 Task: In the Contact  Layla_King@nyu.edu, schedule and save the meeting with title: 'Introducing Our Products and Services ', Select date: '19 August, 2023', select start time: 10:30:AM. Add location in person New York with meeting description: Kindly join this meeting to understand Product Demo and Service Presentation.. Logged in from softage.1@softage.net
Action: Mouse moved to (86, 55)
Screenshot: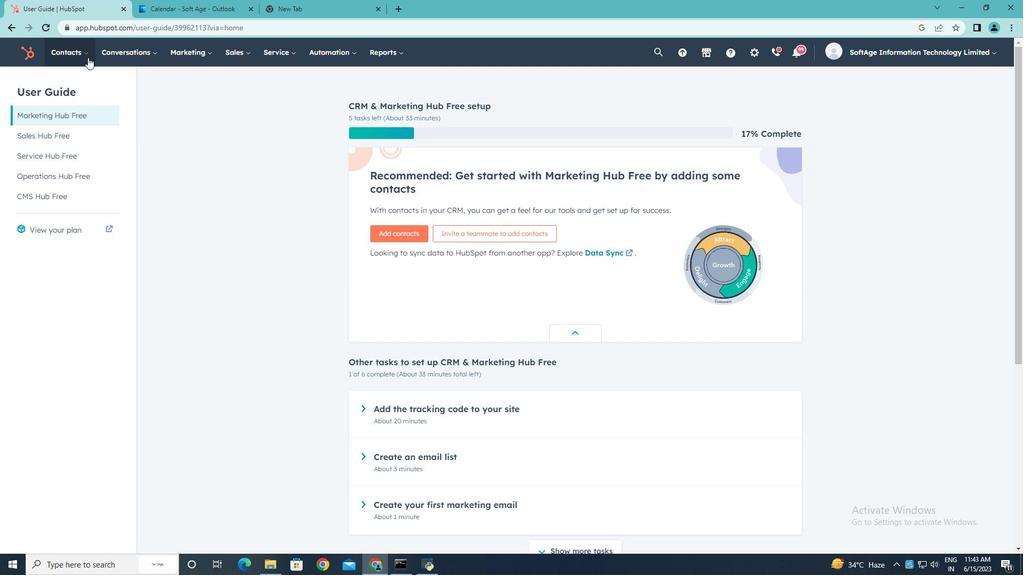 
Action: Mouse pressed left at (86, 55)
Screenshot: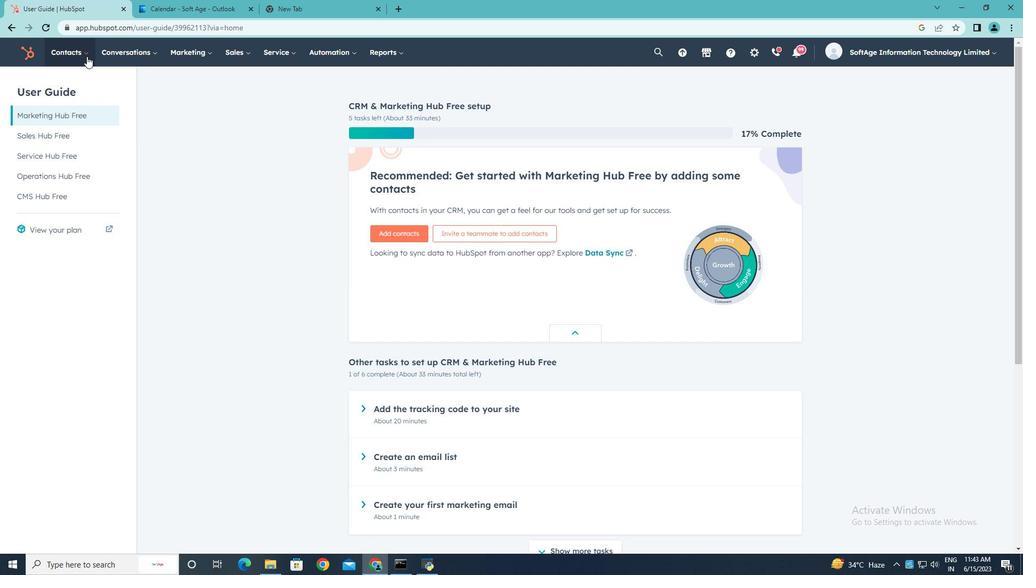 
Action: Mouse moved to (79, 82)
Screenshot: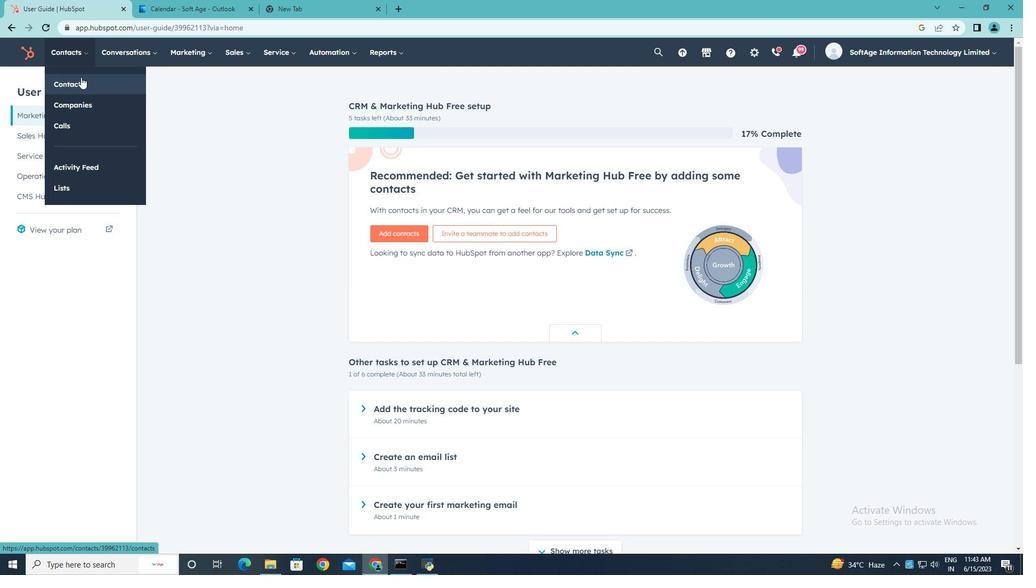 
Action: Mouse pressed left at (79, 82)
Screenshot: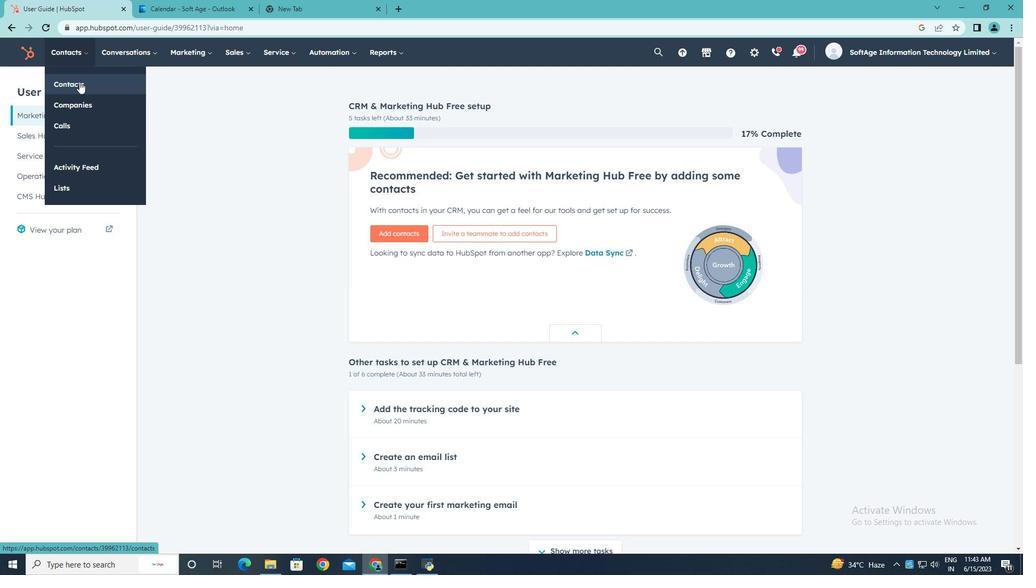 
Action: Mouse moved to (53, 171)
Screenshot: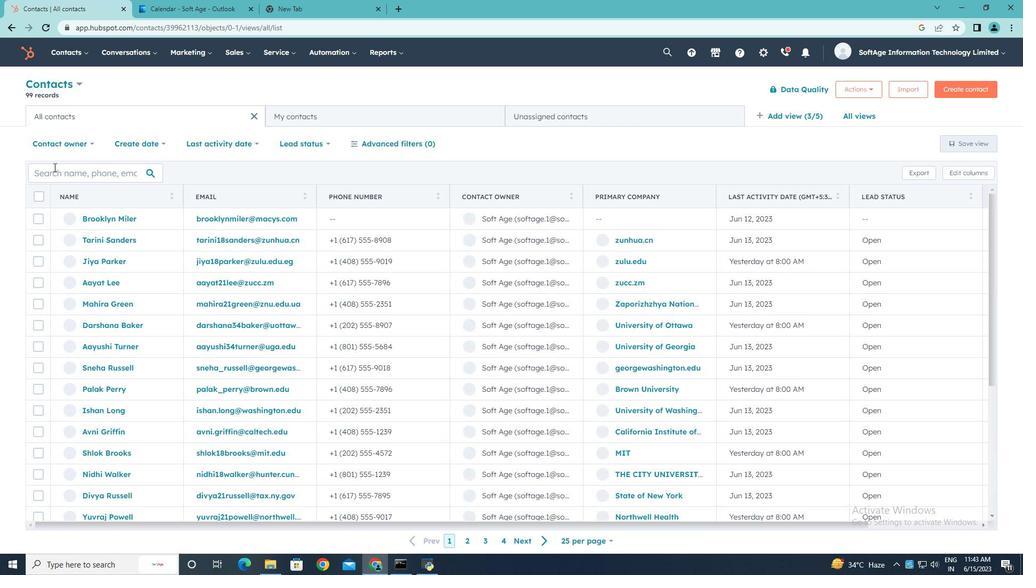 
Action: Mouse pressed left at (53, 171)
Screenshot: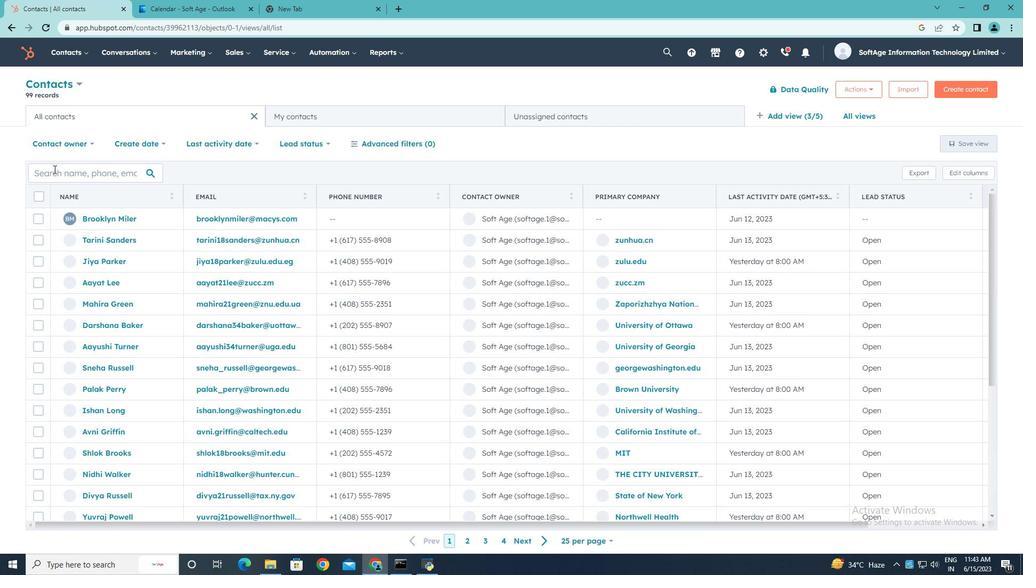 
Action: Key pressed <Key.shift>Layla<Key.shift_r>_<Key.shift>King<Key.shift>@nyu.edu
Screenshot: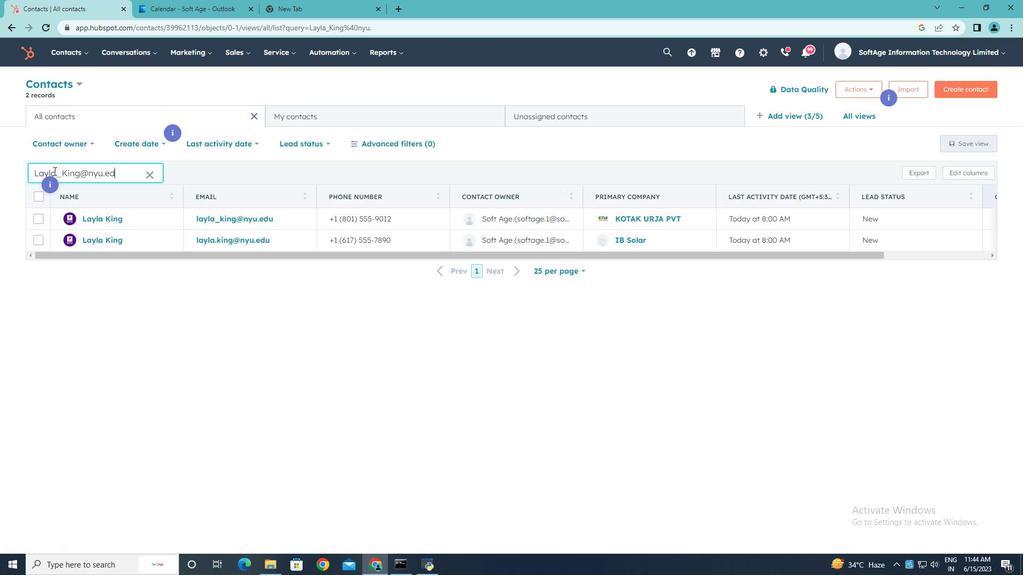 
Action: Mouse moved to (95, 217)
Screenshot: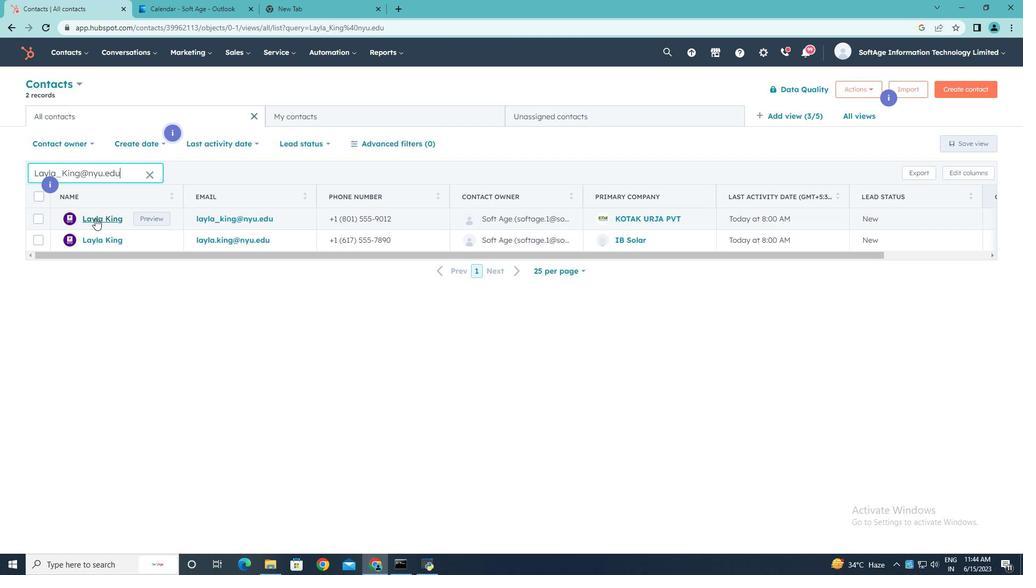 
Action: Mouse pressed left at (95, 217)
Screenshot: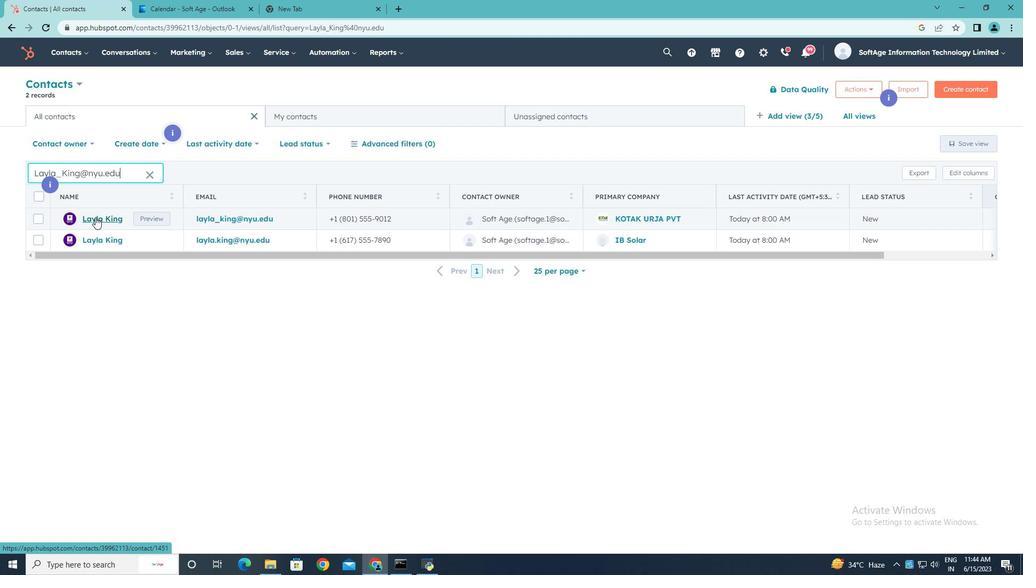 
Action: Mouse moved to (170, 173)
Screenshot: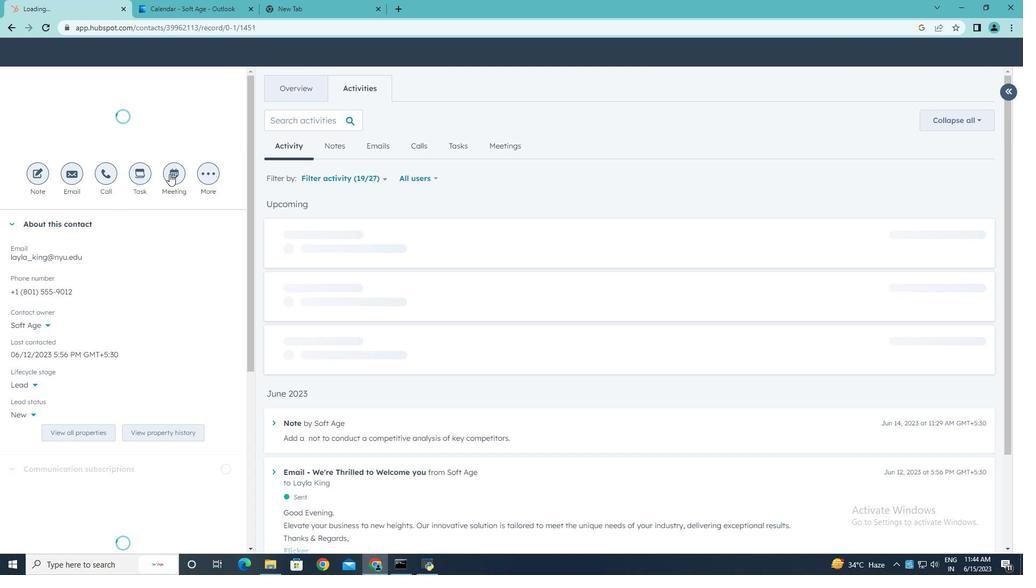 
Action: Mouse pressed left at (170, 173)
Screenshot: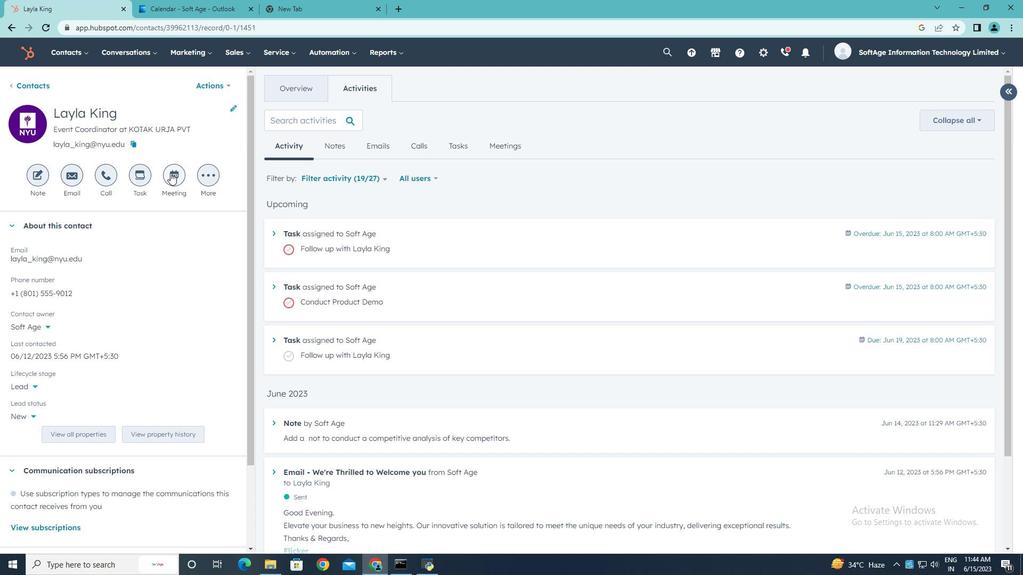
Action: Key pressed <Key.shift><Key.shift><Key.shift><Key.shift><Key.shift><Key.shift><Key.shift><Key.shift><Key.shift><Key.shift>Introducing<Key.space><Key.shift>Our<Key.space><Key.shift><Key.shift><Key.shift>Products<Key.space>and<Key.space><Key.shift>Services.
Screenshot: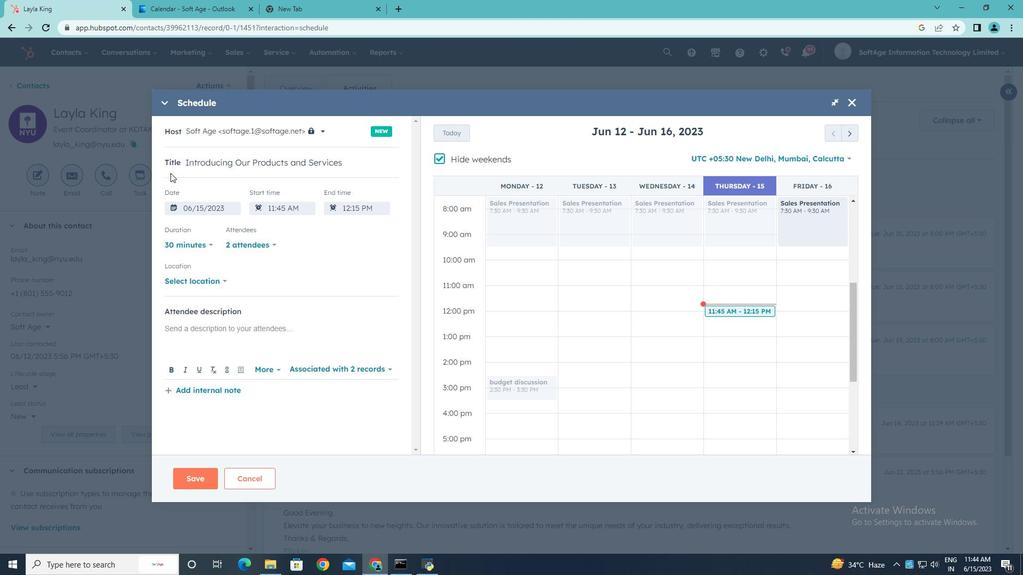 
Action: Mouse moved to (442, 159)
Screenshot: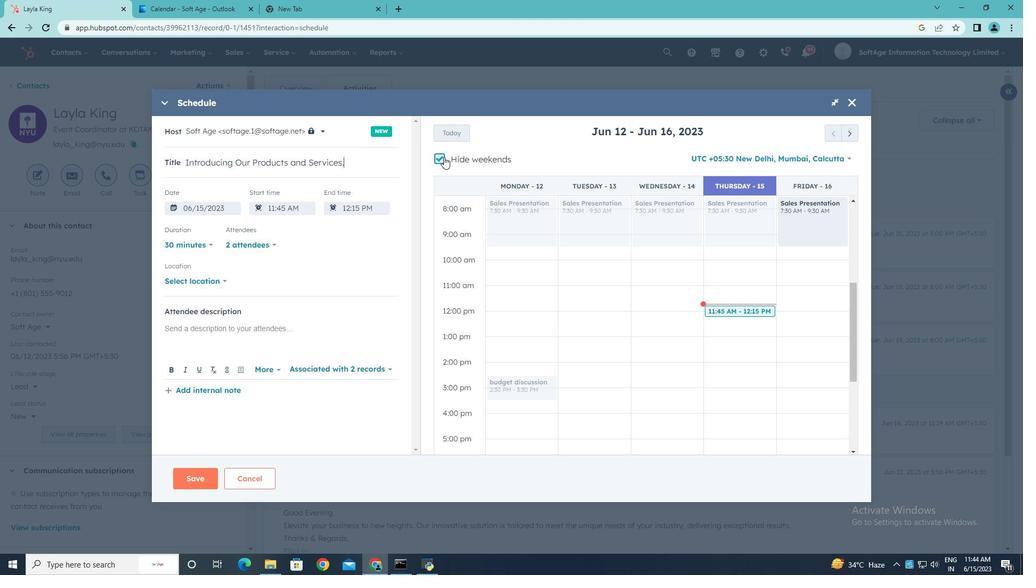 
Action: Mouse pressed left at (442, 159)
Screenshot: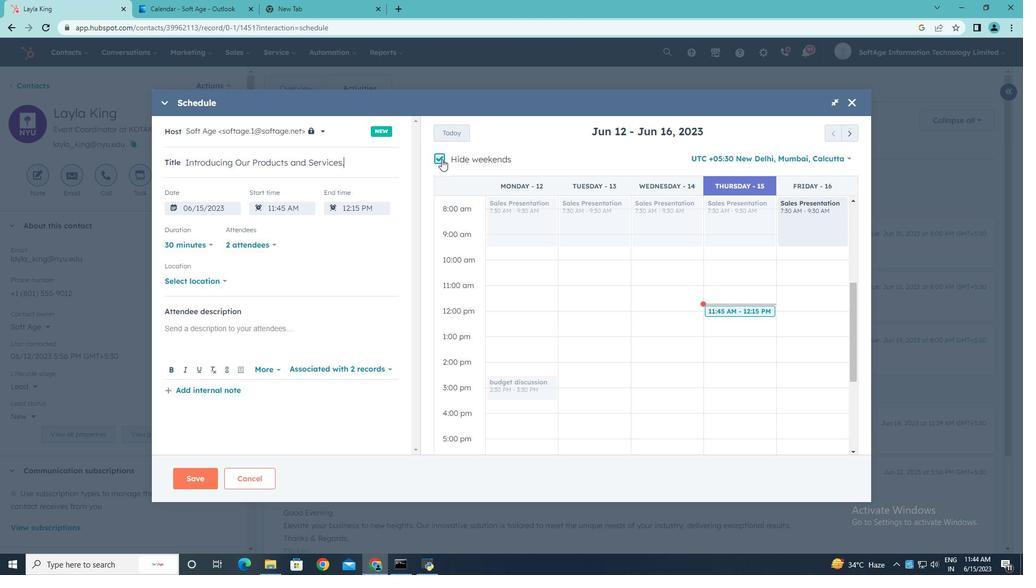 
Action: Mouse moved to (856, 133)
Screenshot: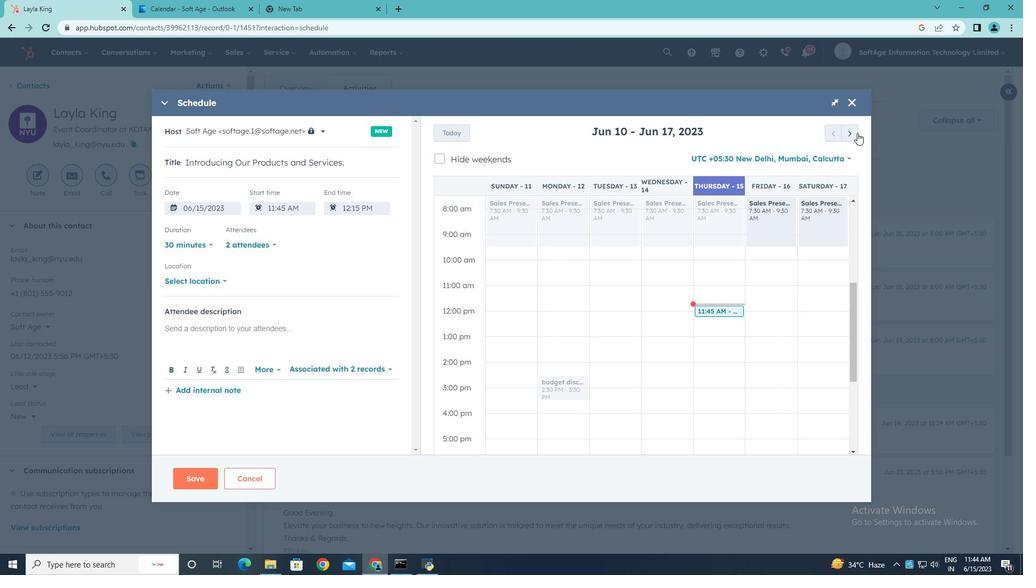 
Action: Mouse pressed left at (856, 133)
Screenshot: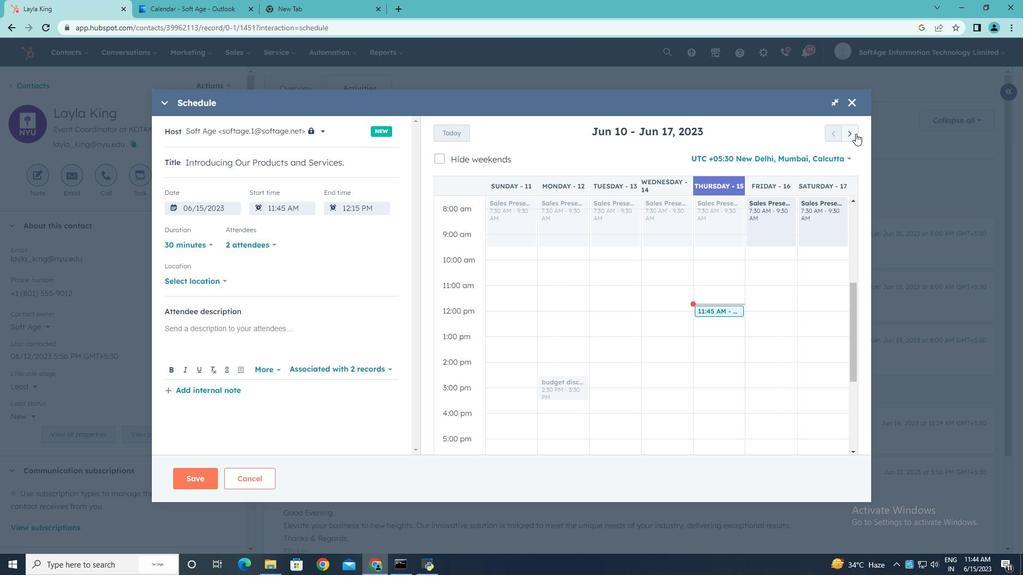 
Action: Mouse pressed left at (856, 133)
Screenshot: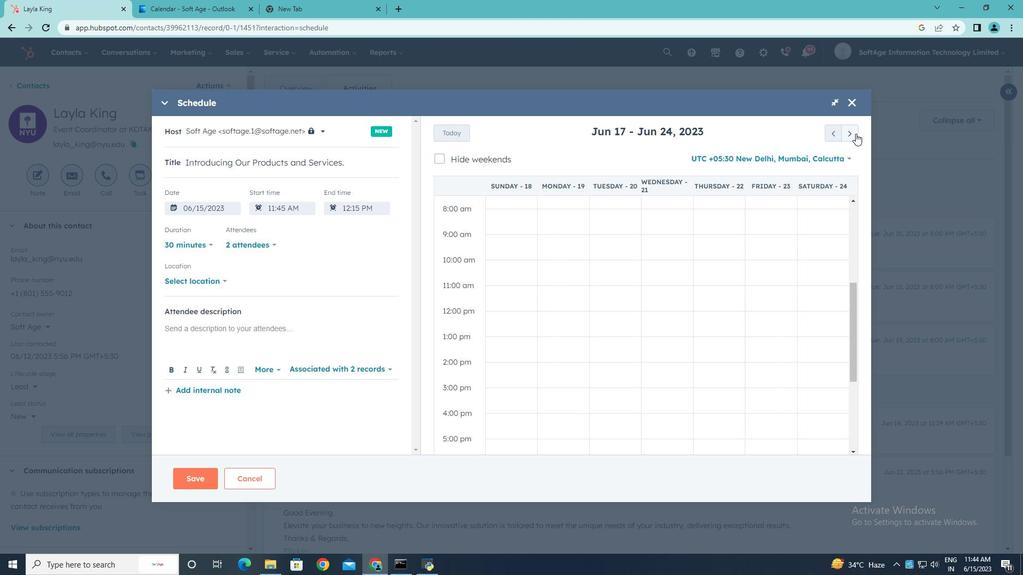 
Action: Mouse pressed left at (856, 133)
Screenshot: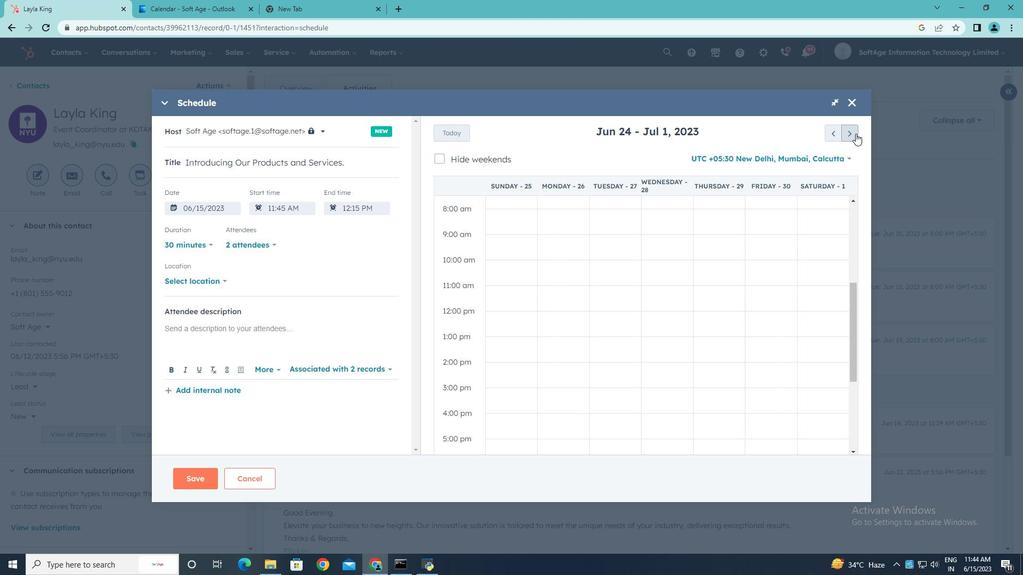 
Action: Mouse pressed left at (856, 133)
Screenshot: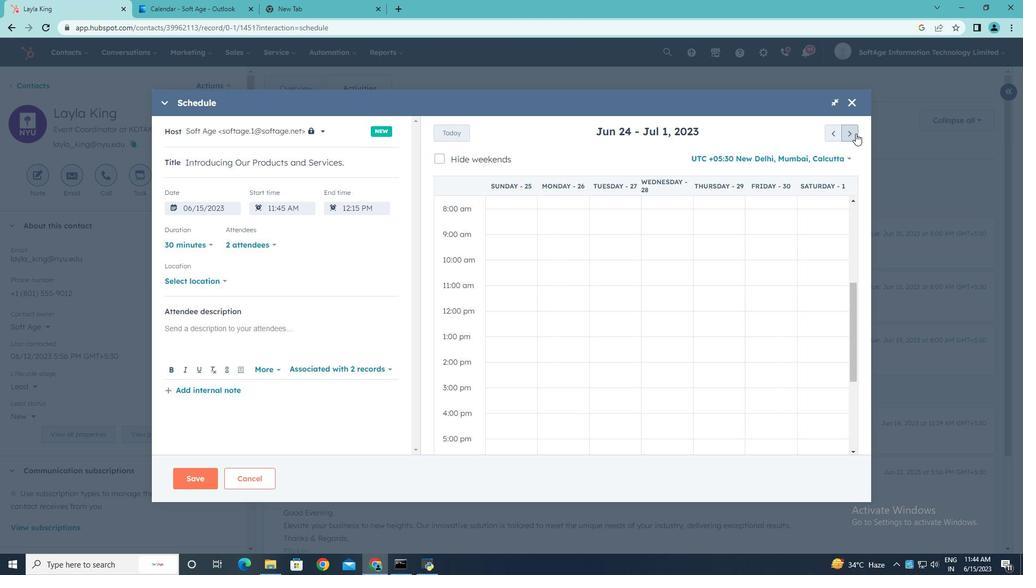 
Action: Mouse pressed left at (856, 133)
Screenshot: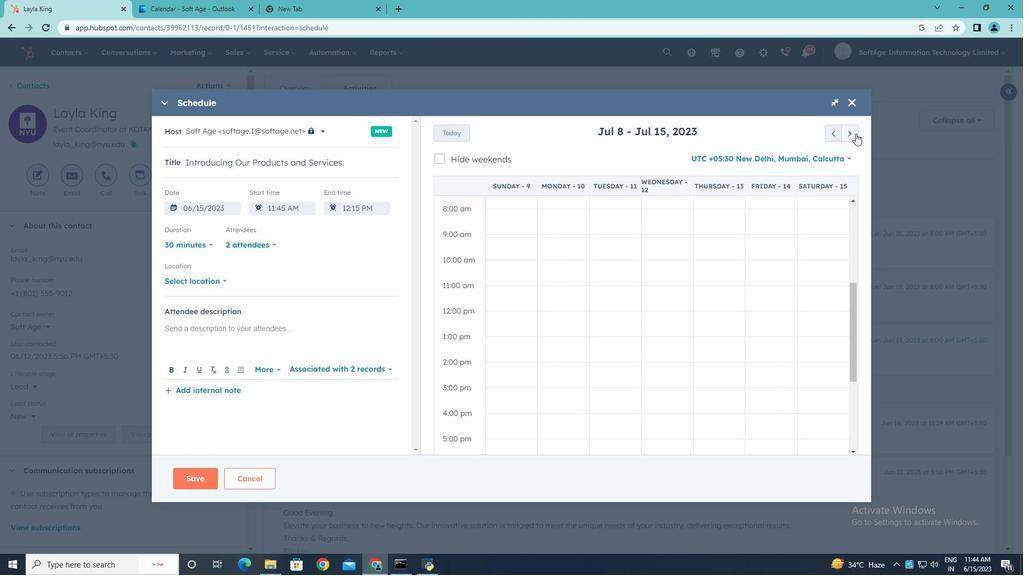 
Action: Mouse pressed left at (856, 133)
Screenshot: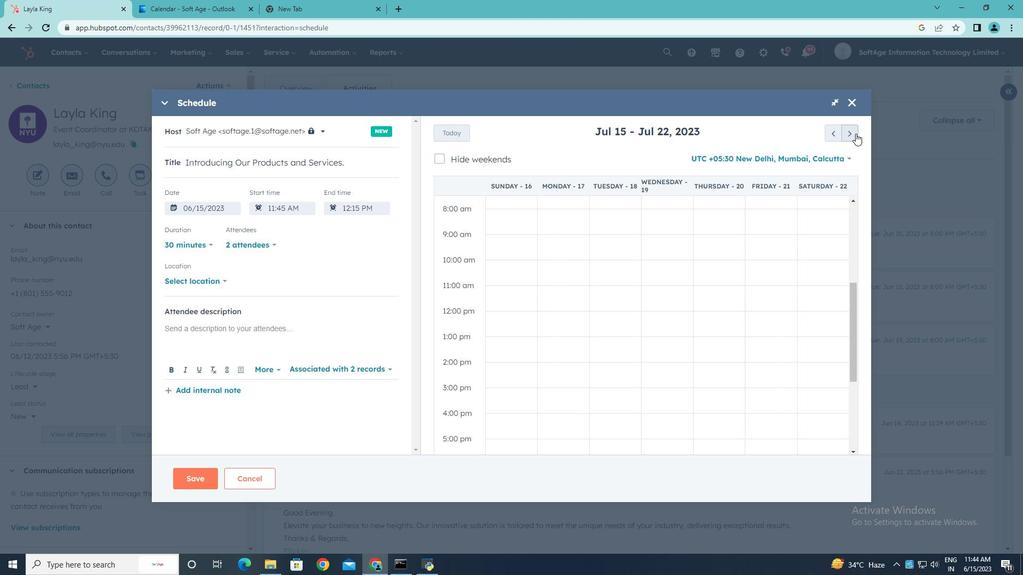 
Action: Mouse pressed left at (856, 133)
Screenshot: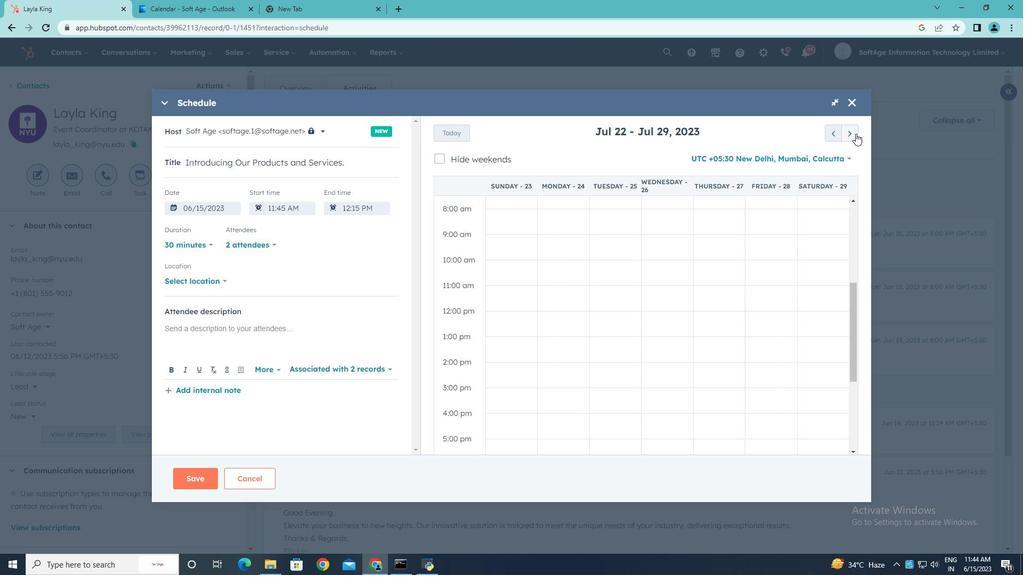 
Action: Mouse pressed left at (856, 133)
Screenshot: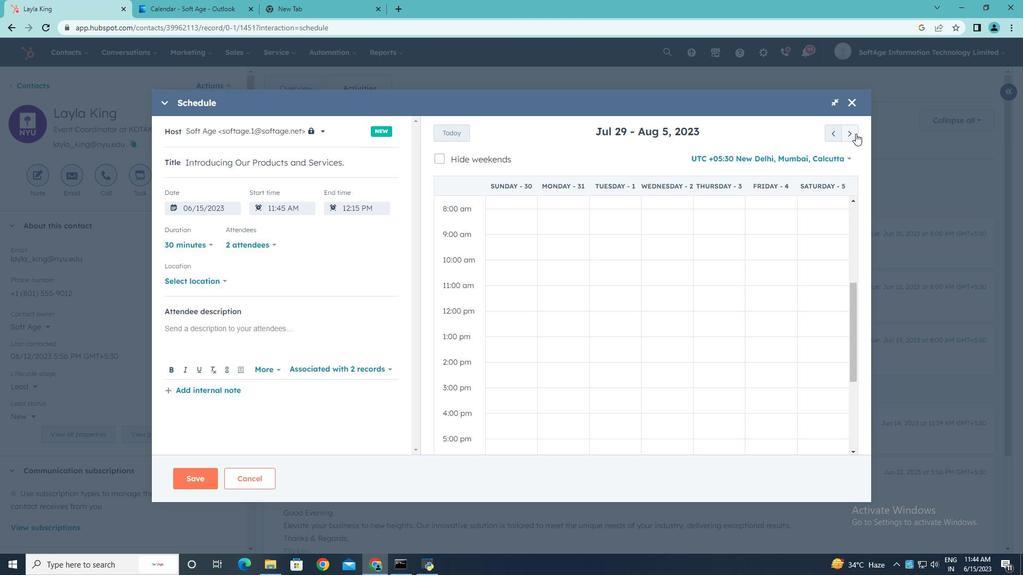 
Action: Mouse pressed left at (856, 133)
Screenshot: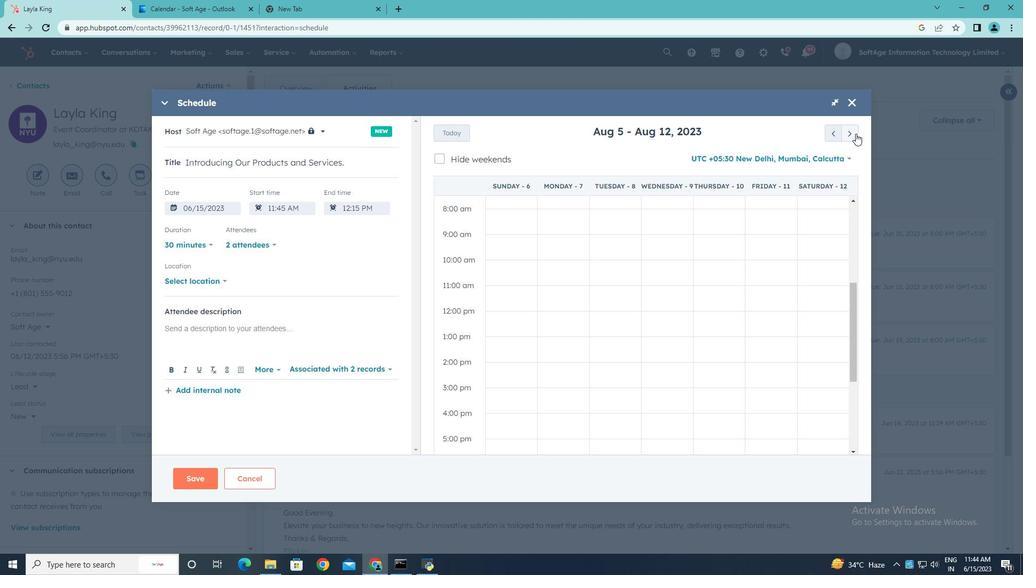 
Action: Mouse moved to (809, 275)
Screenshot: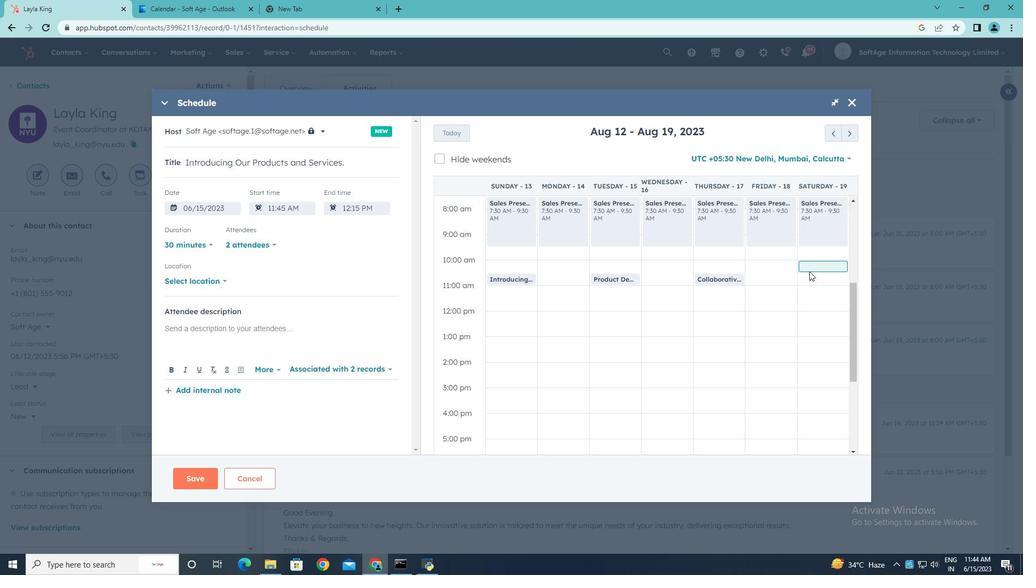 
Action: Mouse pressed left at (809, 275)
Screenshot: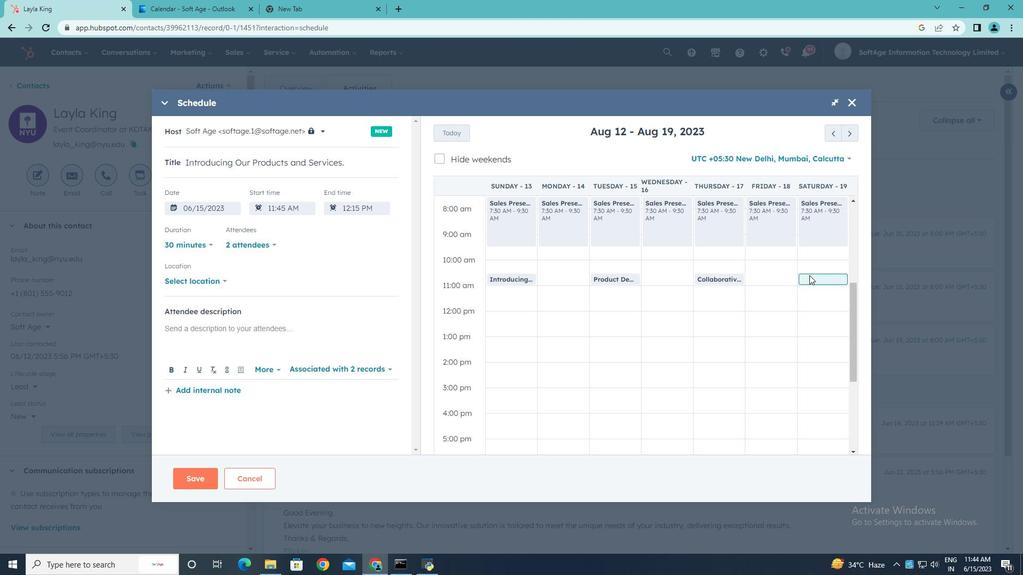 
Action: Mouse moved to (226, 281)
Screenshot: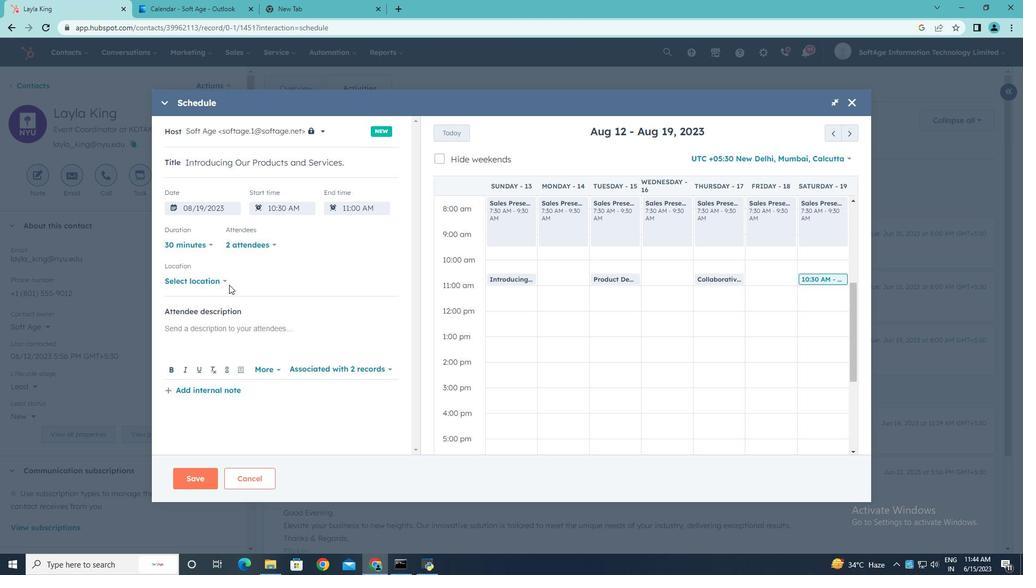 
Action: Mouse pressed left at (226, 281)
Screenshot: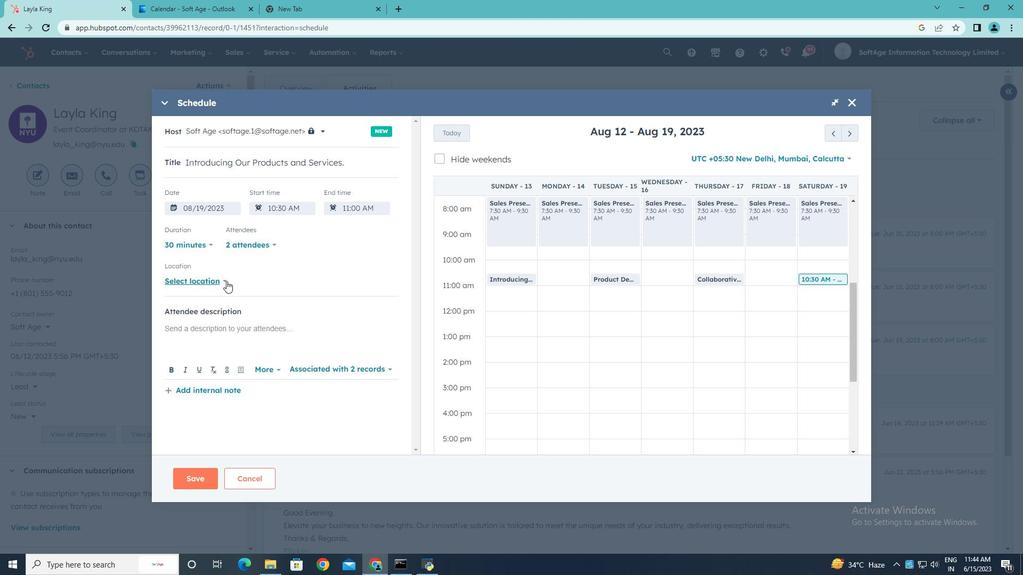 
Action: Mouse moved to (256, 274)
Screenshot: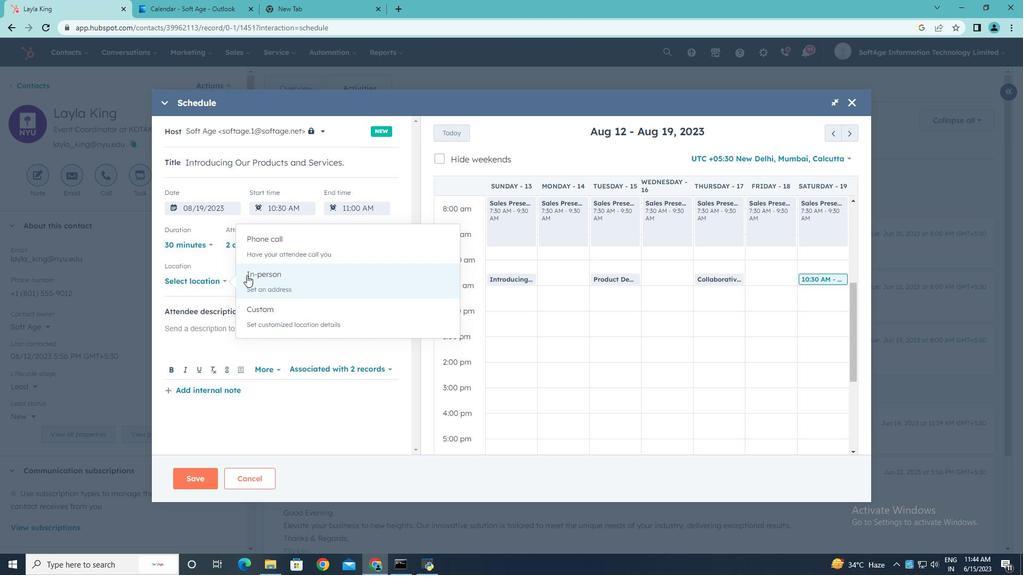 
Action: Mouse pressed left at (256, 274)
Screenshot: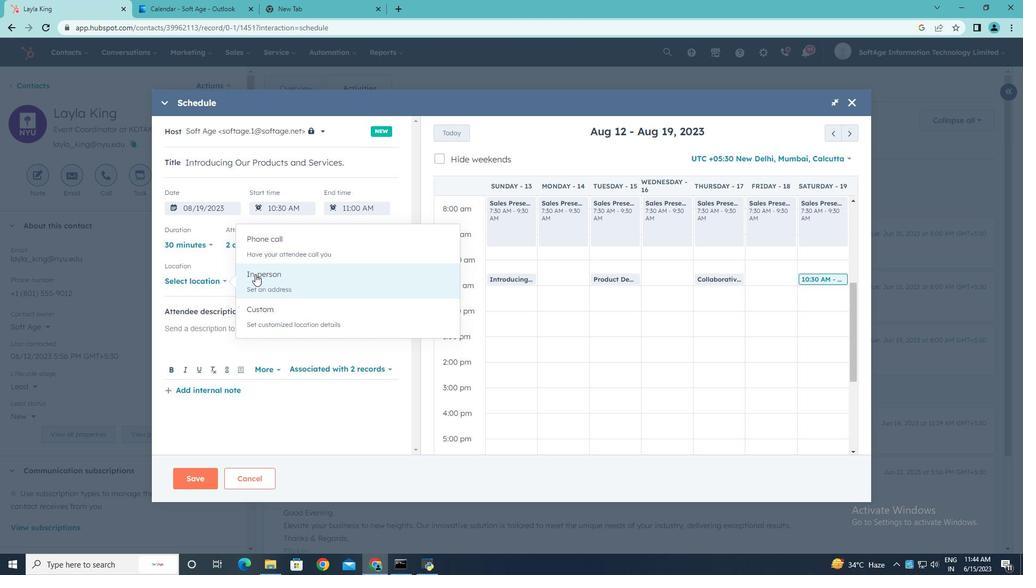 
Action: Mouse moved to (255, 274)
Screenshot: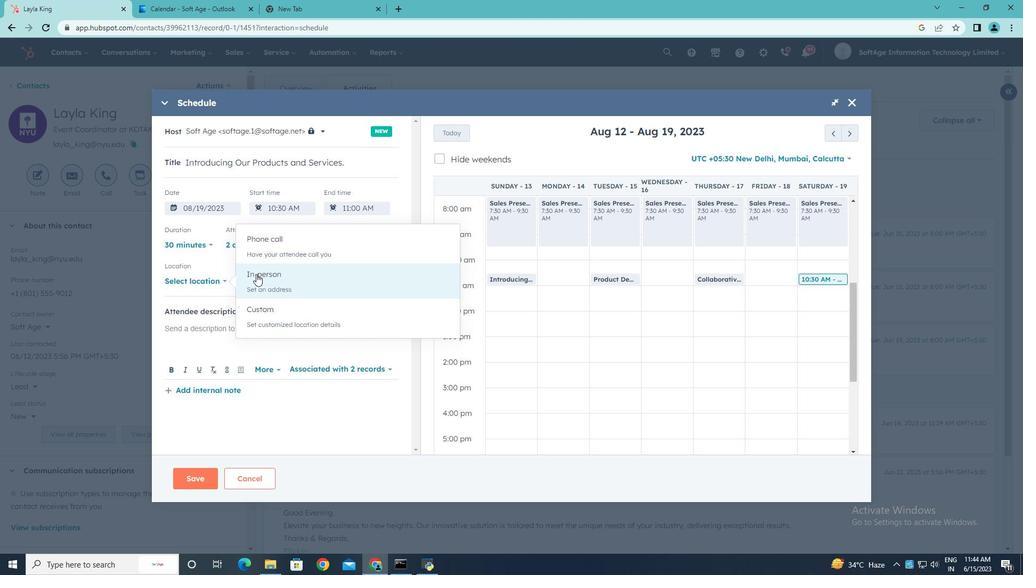 
Action: Mouse pressed left at (255, 274)
Screenshot: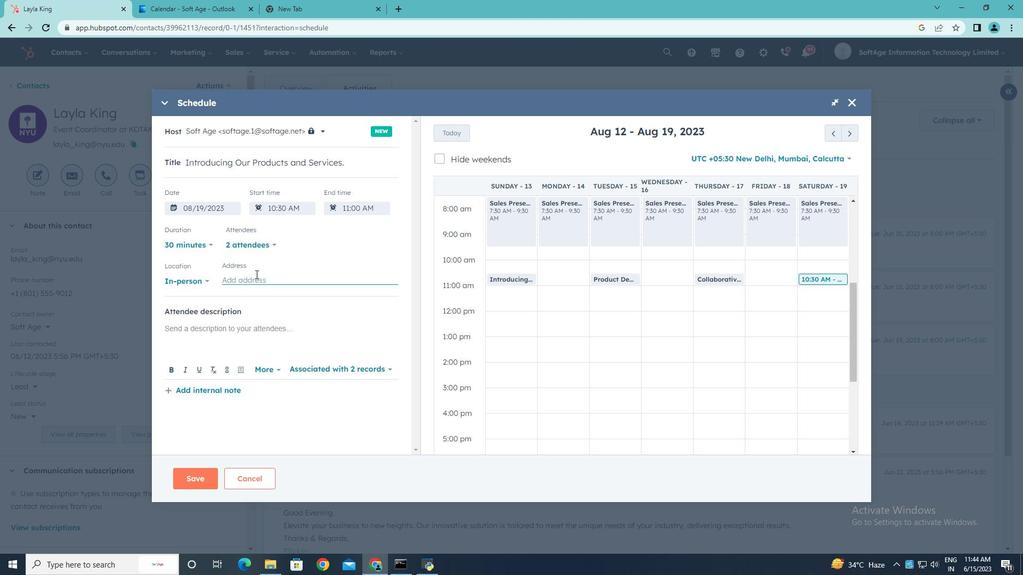 
Action: Key pressed <Key.shift>New<Key.space><Key.shift>York
Screenshot: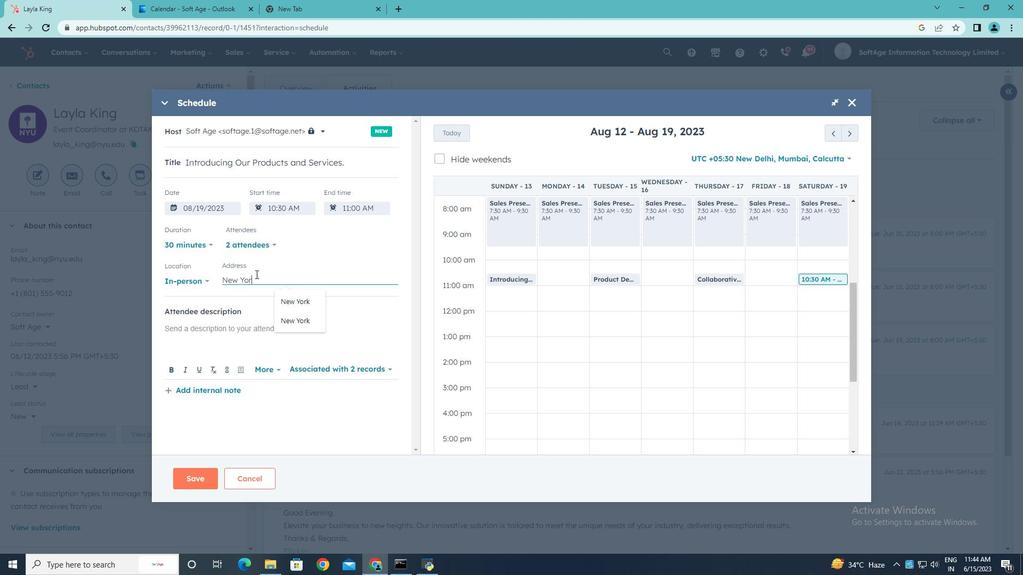 
Action: Mouse moved to (212, 328)
Screenshot: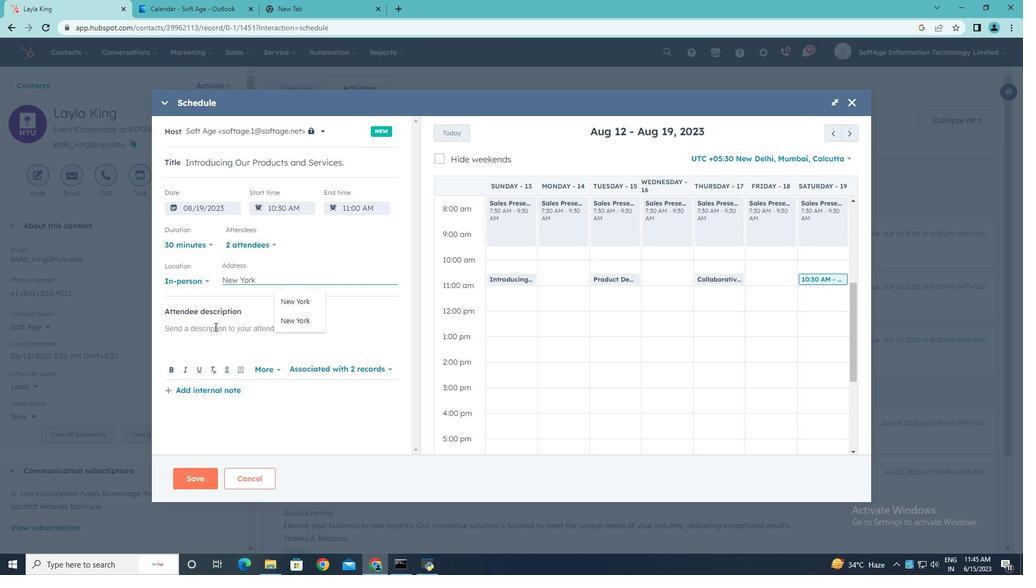 
Action: Mouse pressed left at (212, 328)
Screenshot: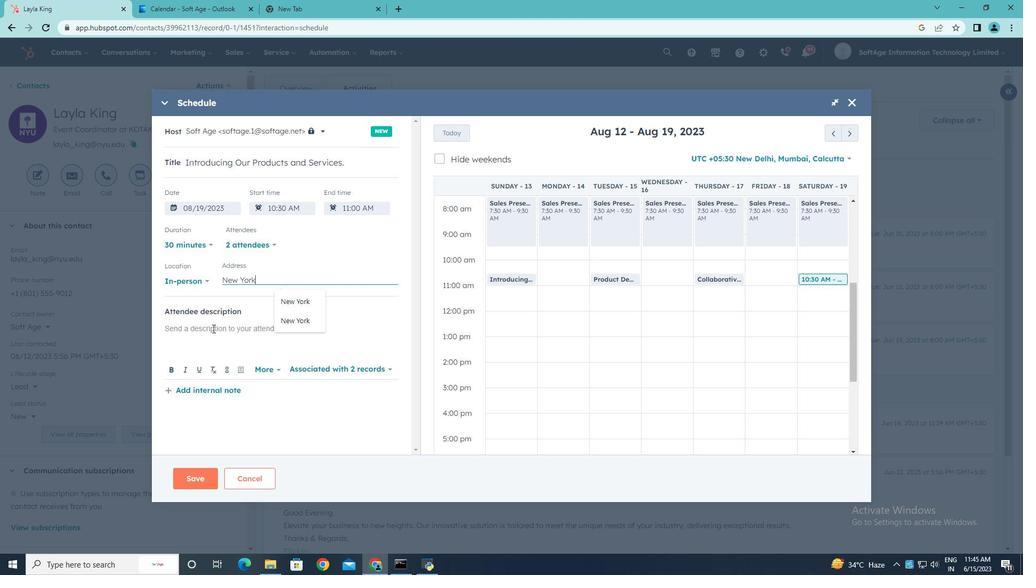 
Action: Key pressed <Key.shift>Kindly<Key.space>join<Key.space>this<Key.space>meeting<Key.space>to<Key.space>understand<Key.space><Key.shift>Prody<Key.backspace>uct<Key.space><Key.shift>Demo<Key.space><Key.shift>and<Key.space><Key.shift>Service<Key.space><Key.shift>Presentation..
Screenshot: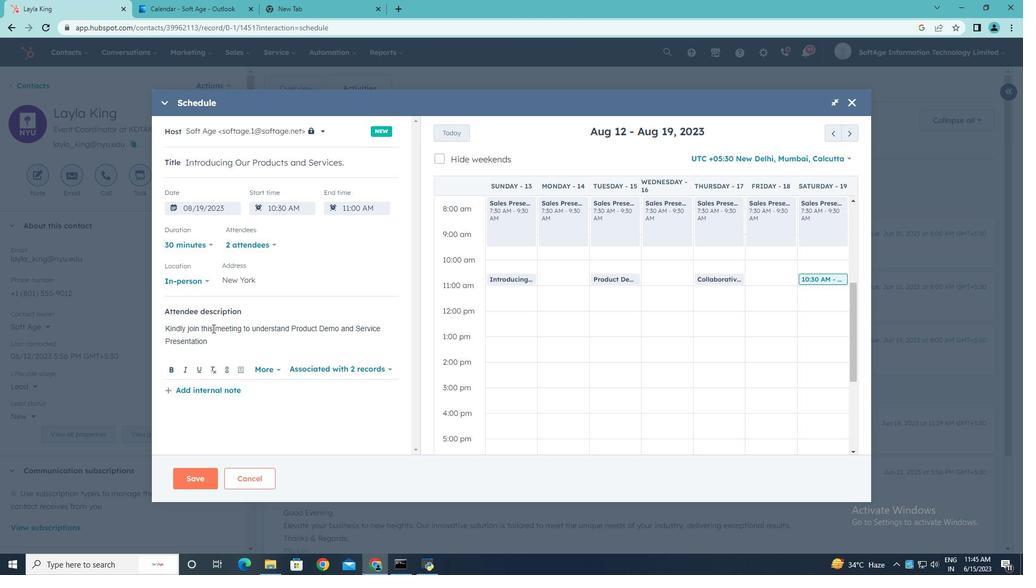 
Action: Mouse moved to (189, 476)
Screenshot: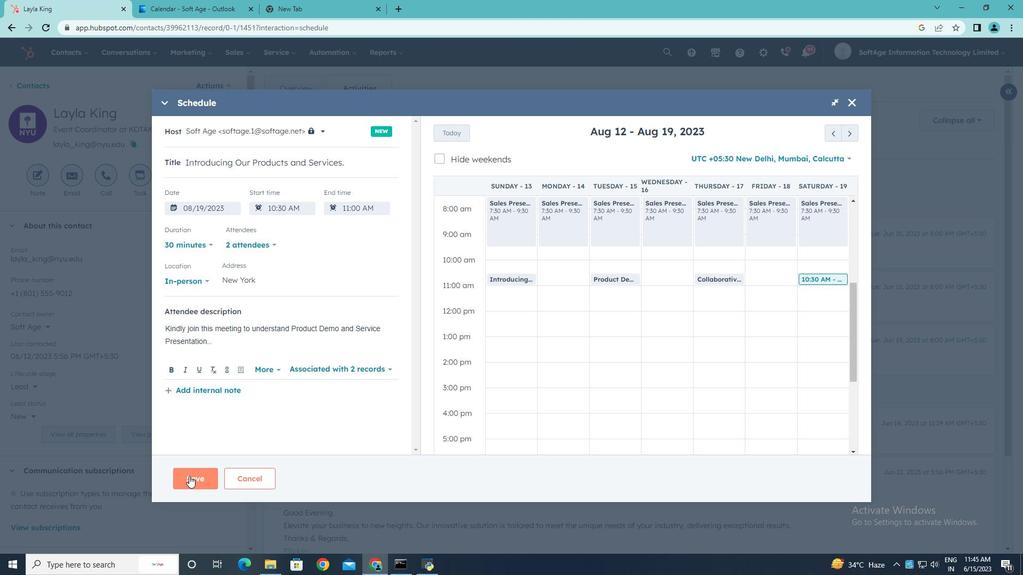 
Action: Mouse pressed left at (189, 476)
Screenshot: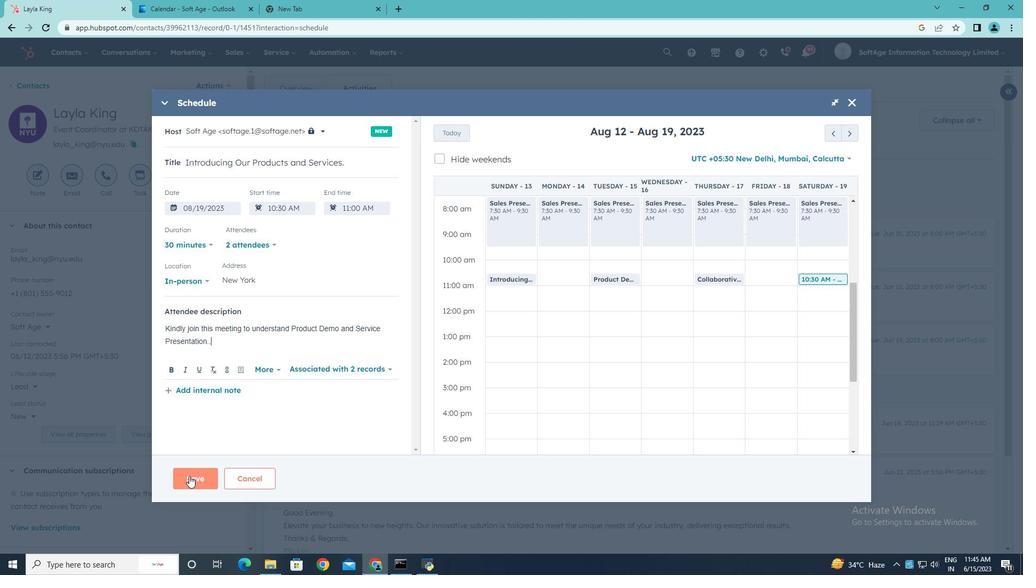
Action: Mouse moved to (220, 466)
Screenshot: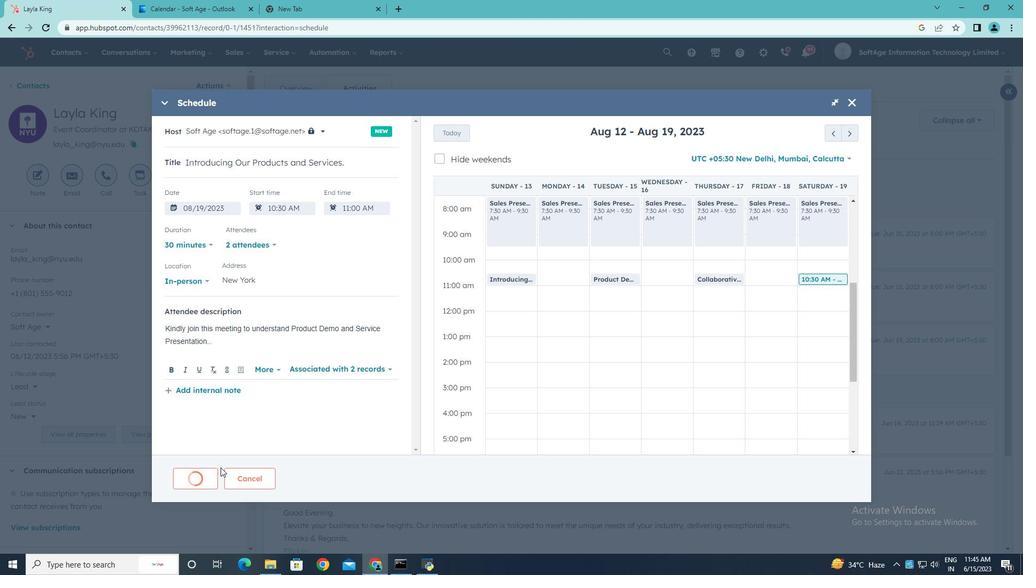 
